Task: Add the industry in the profile information "IT System Design Services".
Action: Mouse moved to (738, 82)
Screenshot: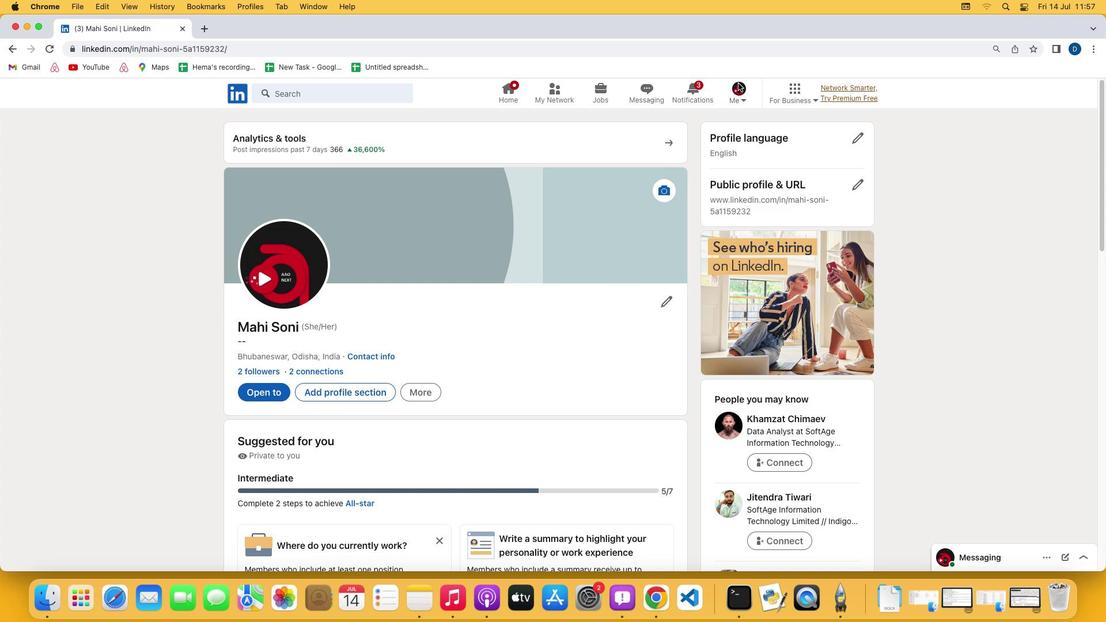 
Action: Mouse pressed left at (738, 82)
Screenshot: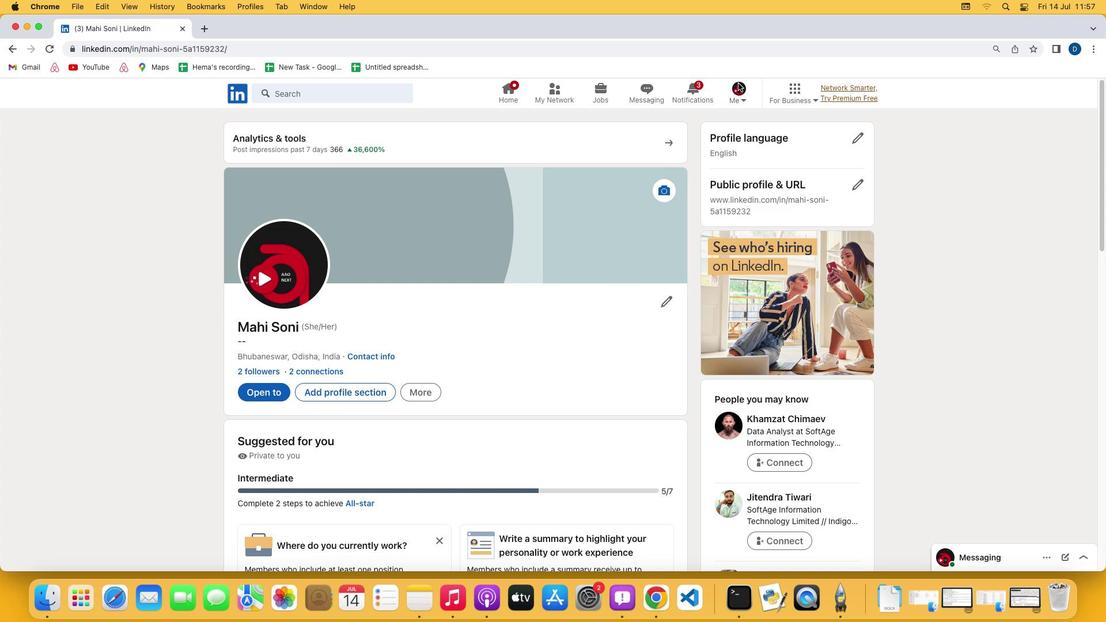 
Action: Mouse pressed left at (738, 82)
Screenshot: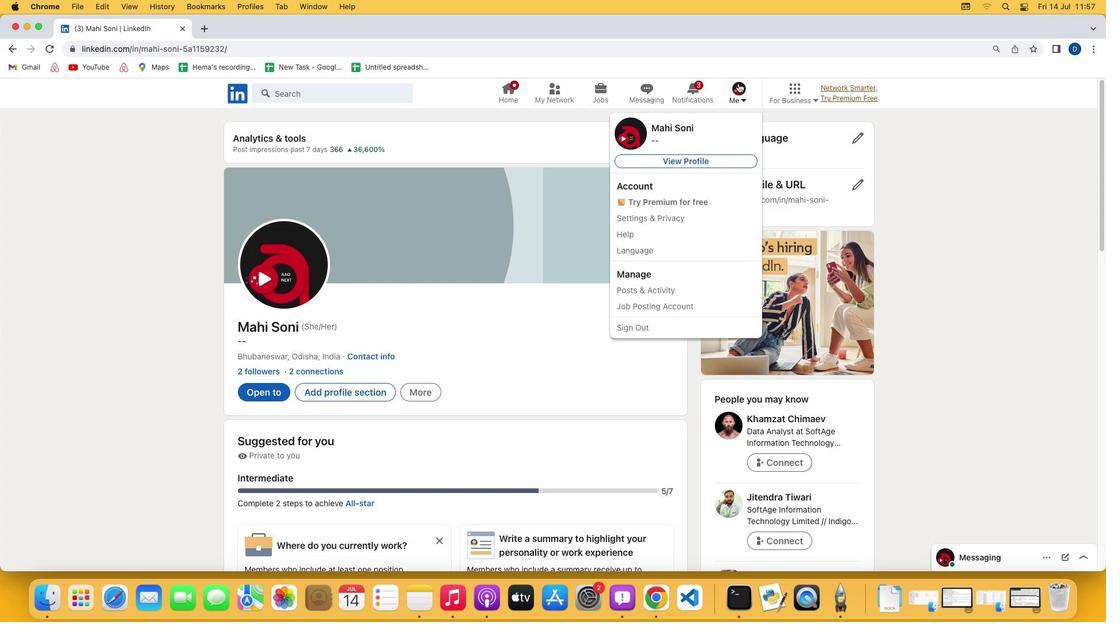 
Action: Mouse pressed left at (738, 82)
Screenshot: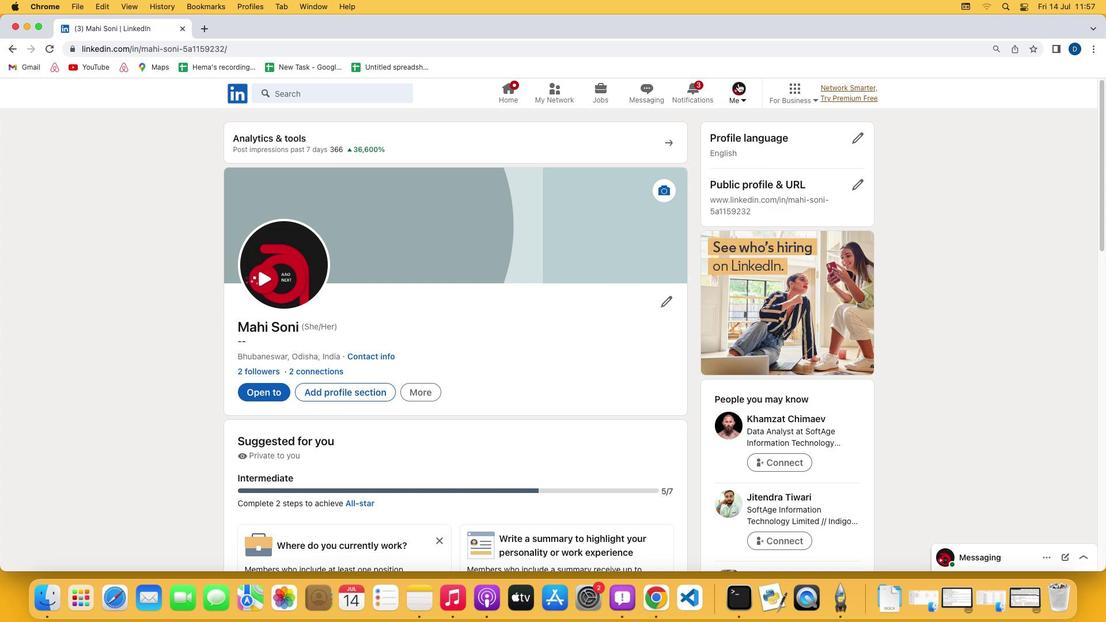 
Action: Mouse moved to (643, 218)
Screenshot: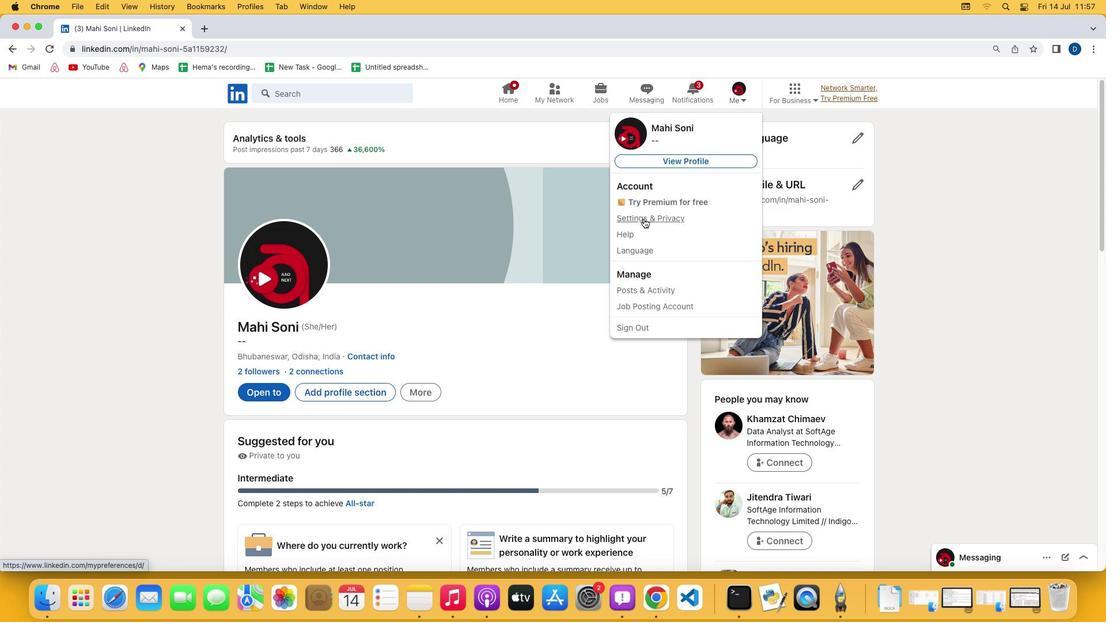 
Action: Mouse pressed left at (643, 218)
Screenshot: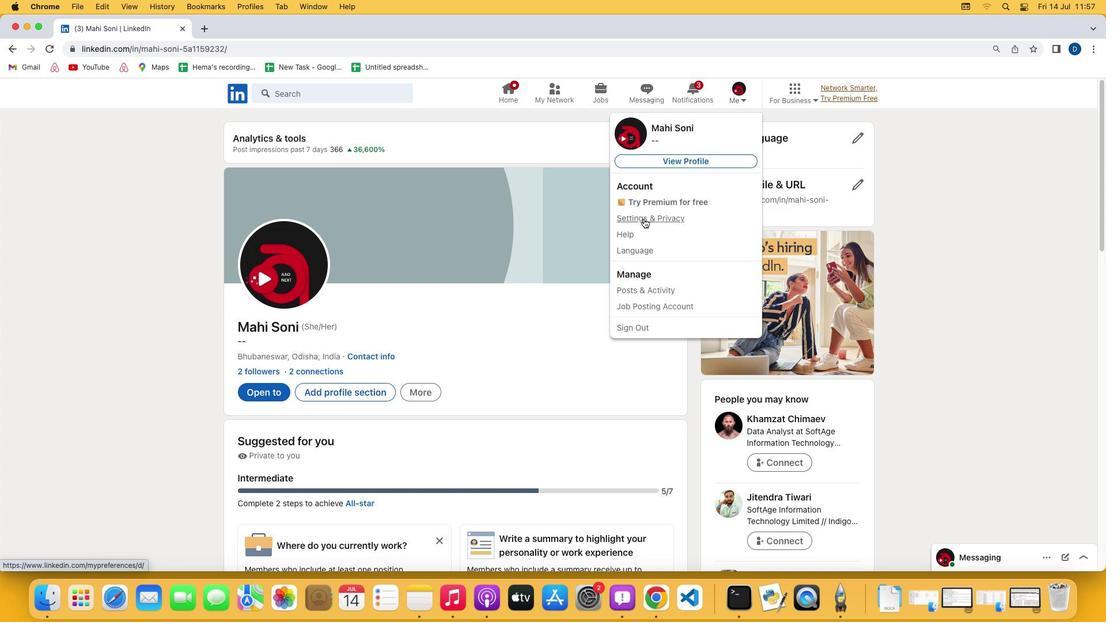 
Action: Mouse moved to (638, 162)
Screenshot: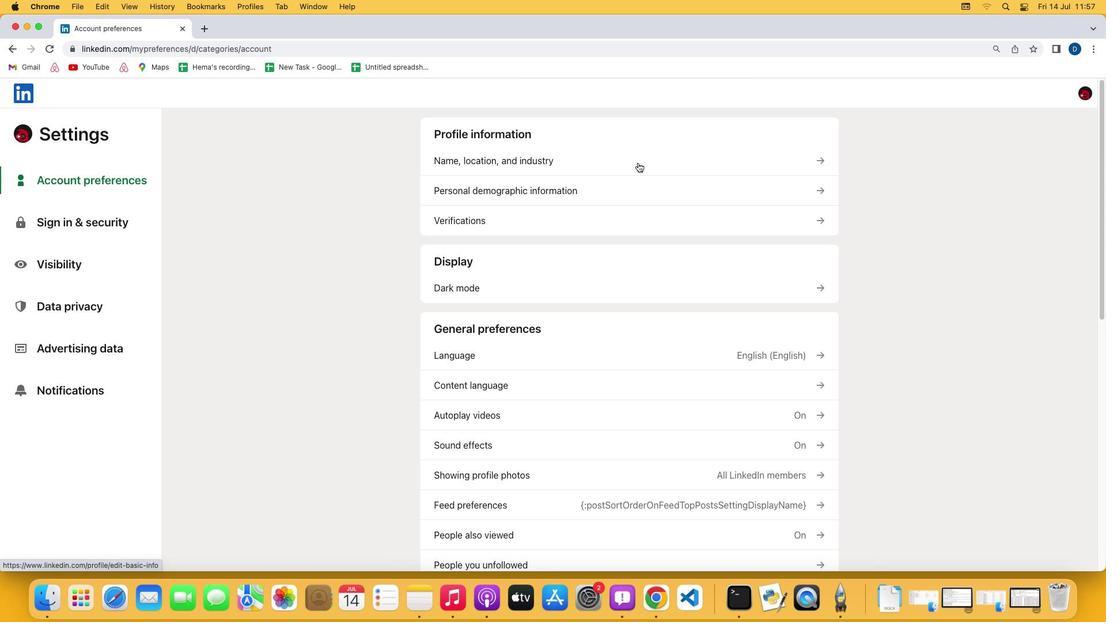 
Action: Mouse pressed left at (638, 162)
Screenshot: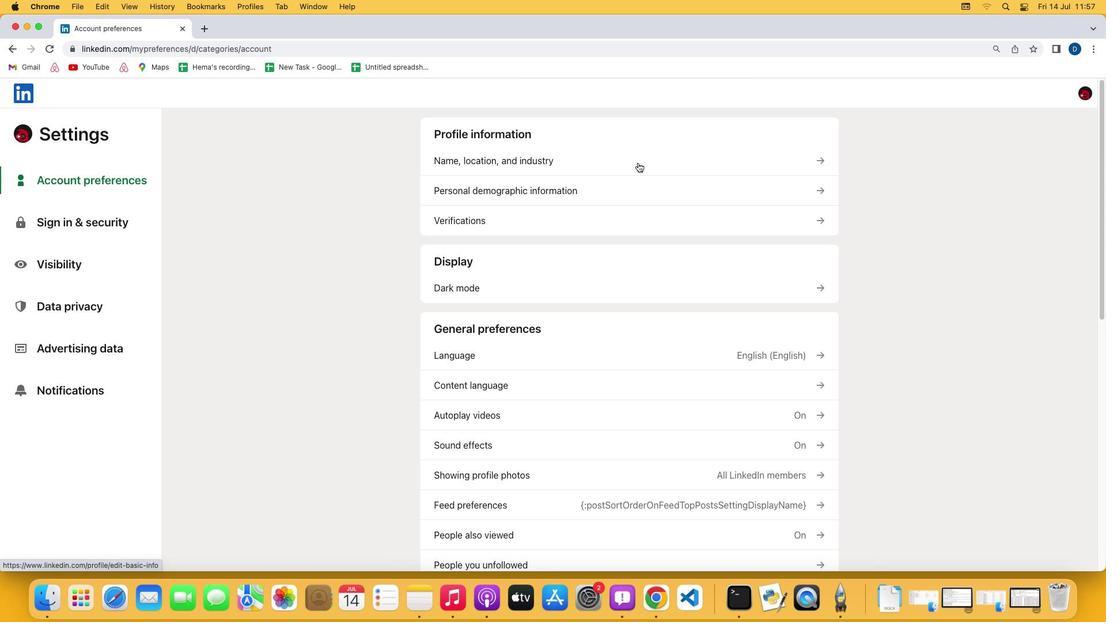 
Action: Mouse moved to (530, 161)
Screenshot: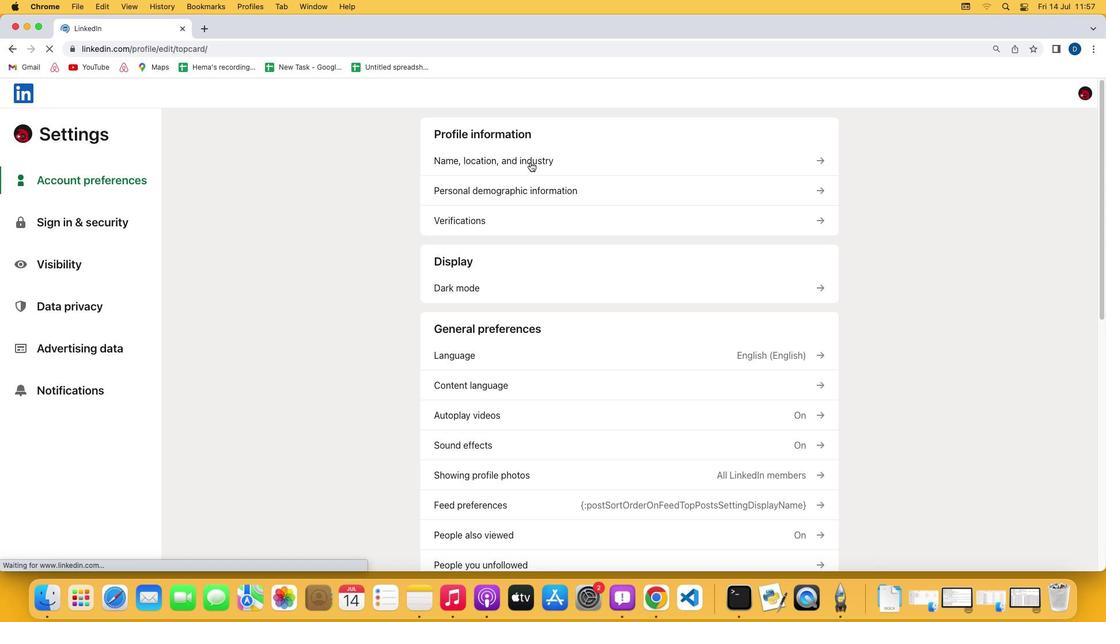 
Action: Mouse pressed left at (530, 161)
Screenshot: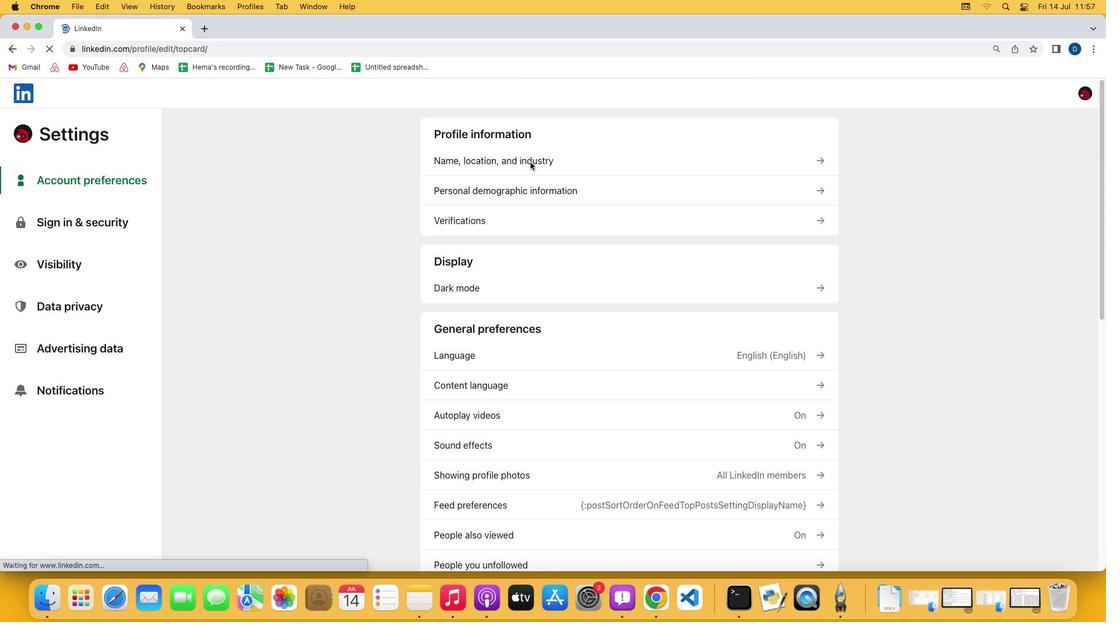 
Action: Mouse moved to (517, 343)
Screenshot: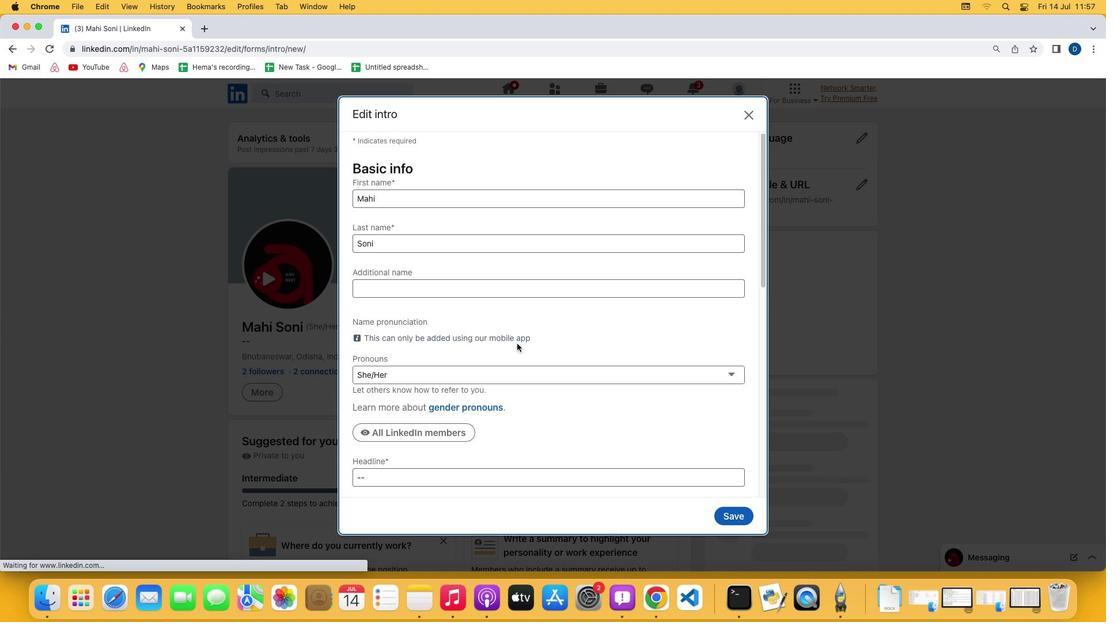 
Action: Mouse scrolled (517, 343) with delta (0, 0)
Screenshot: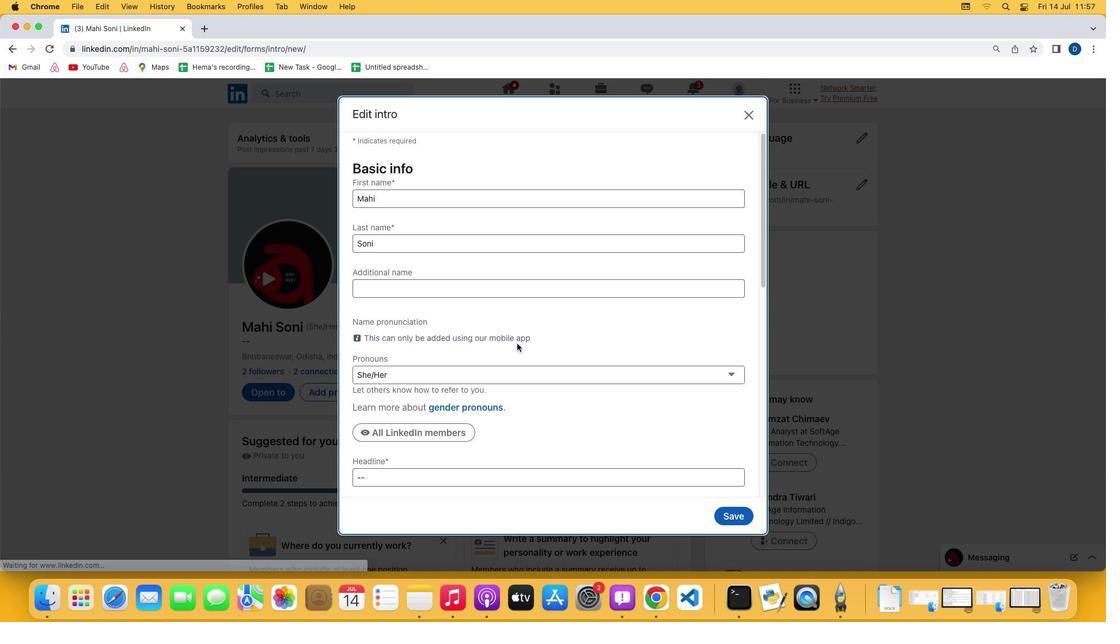 
Action: Mouse scrolled (517, 343) with delta (0, 0)
Screenshot: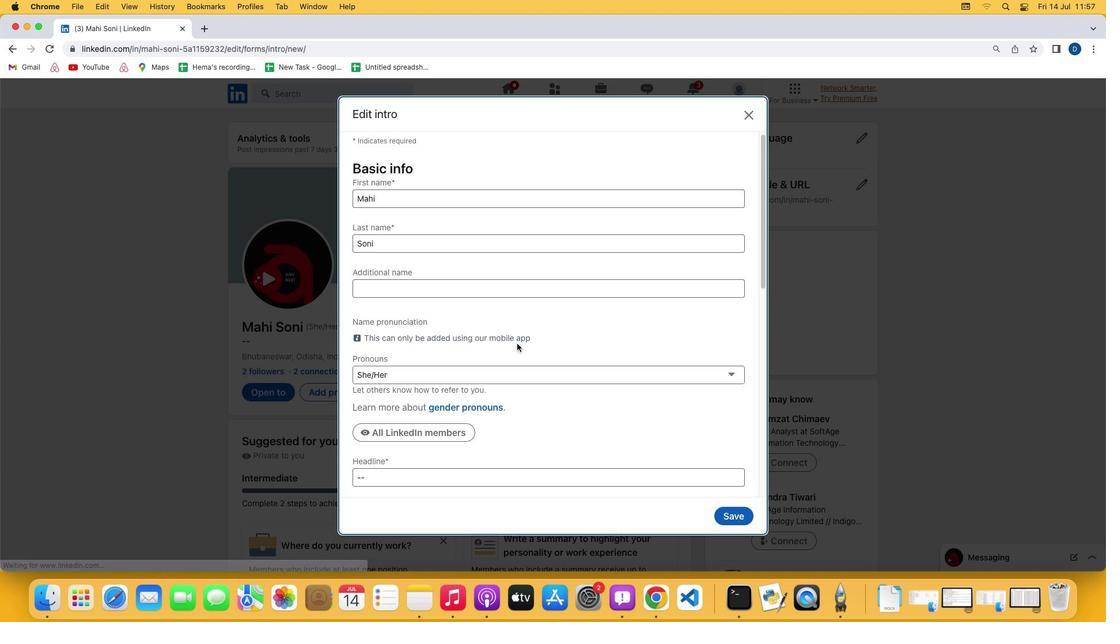 
Action: Mouse scrolled (517, 343) with delta (0, -1)
Screenshot: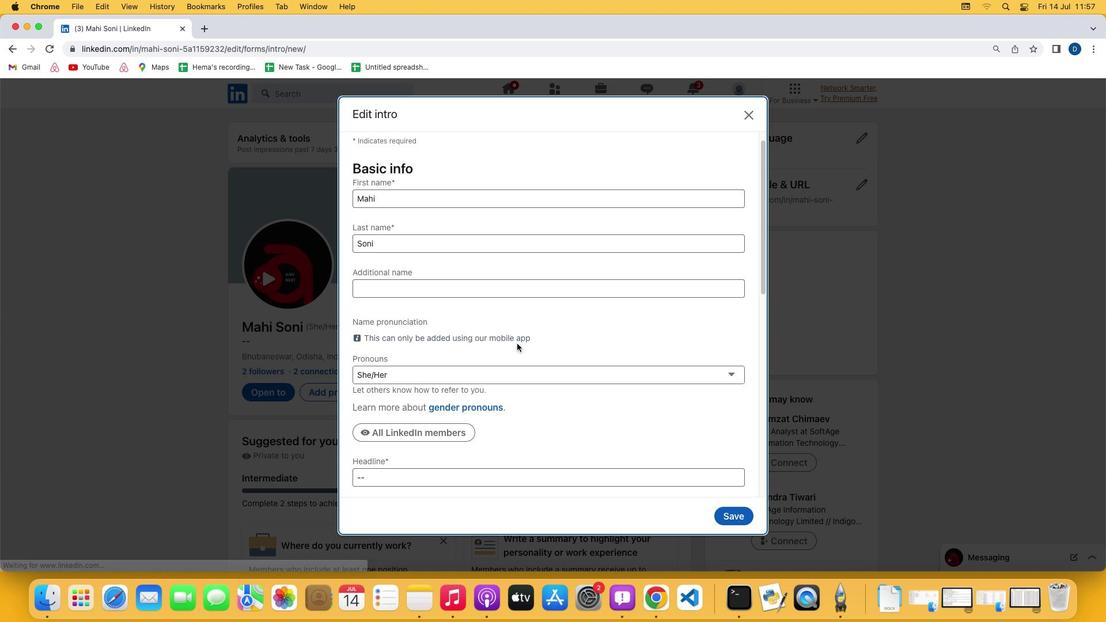 
Action: Mouse scrolled (517, 343) with delta (0, -2)
Screenshot: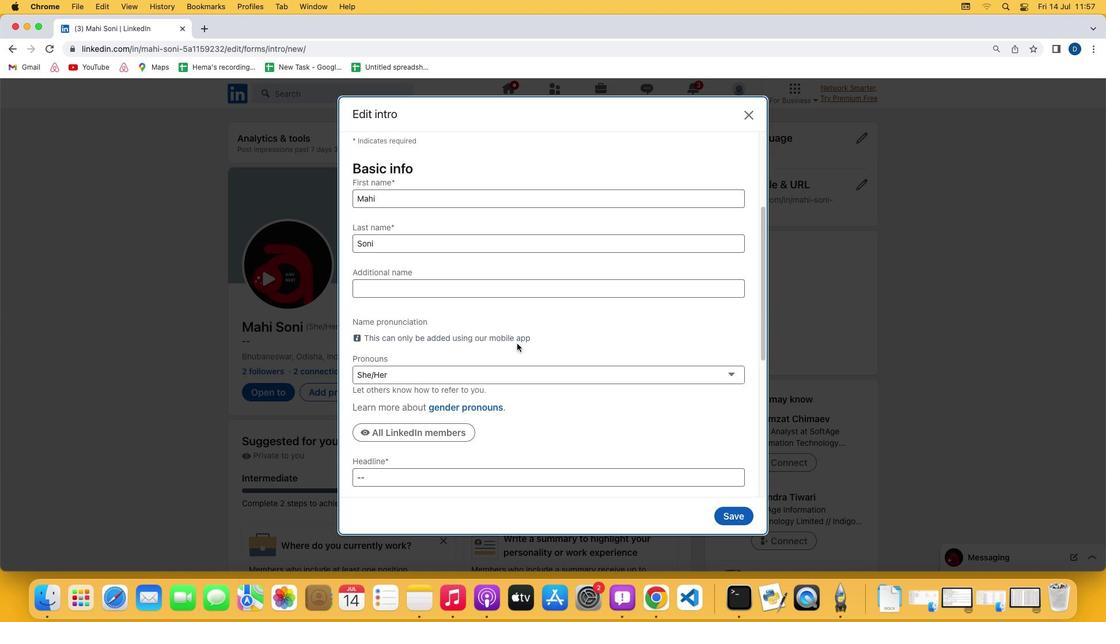 
Action: Mouse moved to (518, 343)
Screenshot: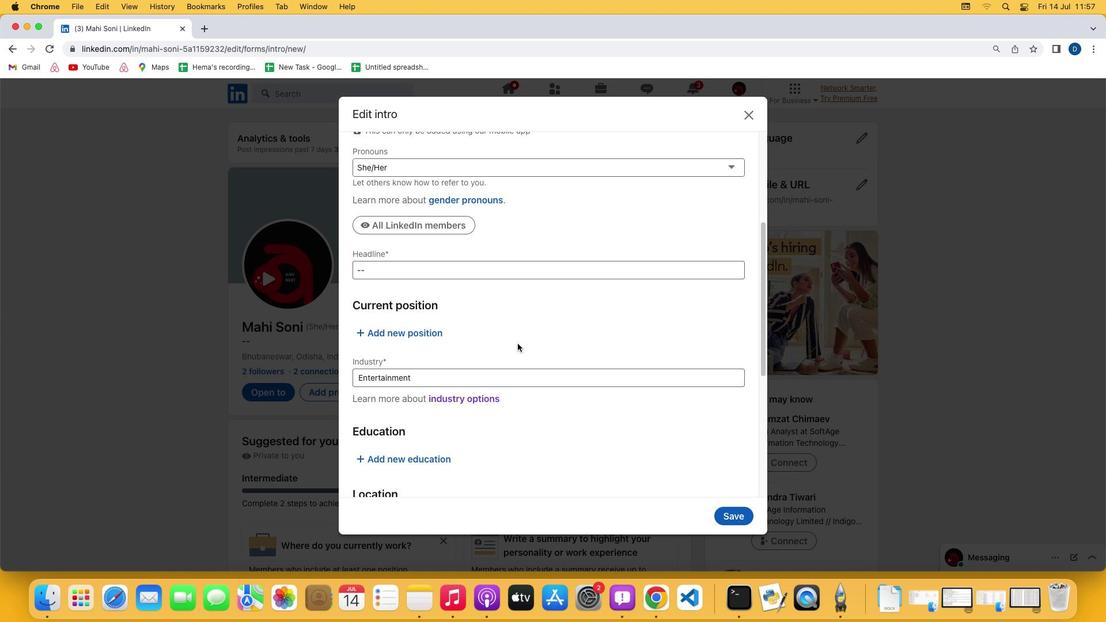 
Action: Mouse scrolled (518, 343) with delta (0, 0)
Screenshot: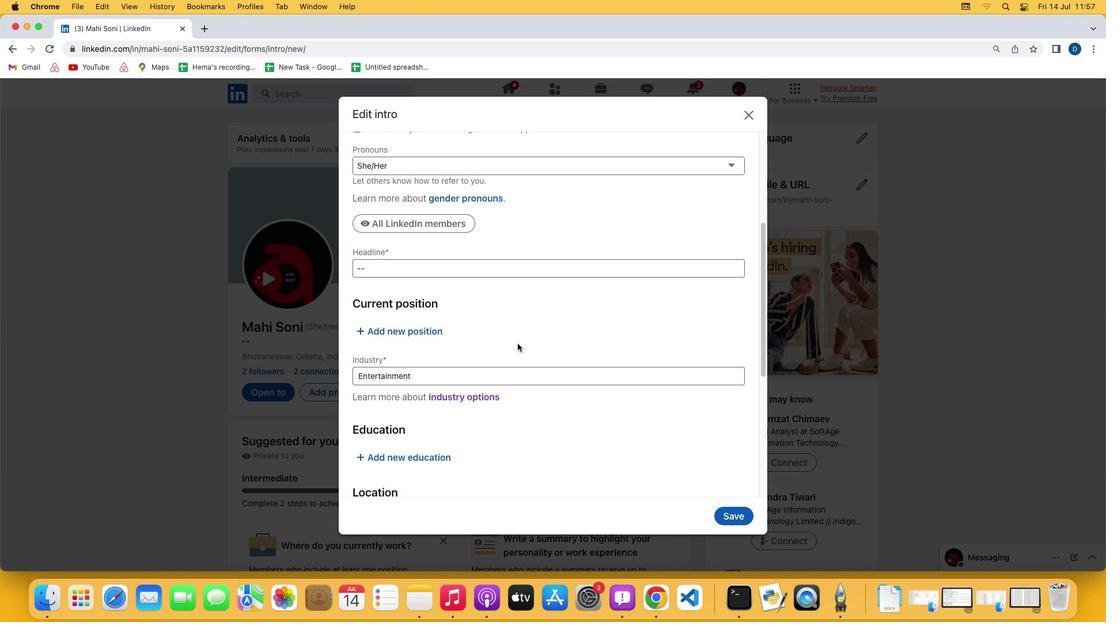 
Action: Mouse scrolled (518, 343) with delta (0, 0)
Screenshot: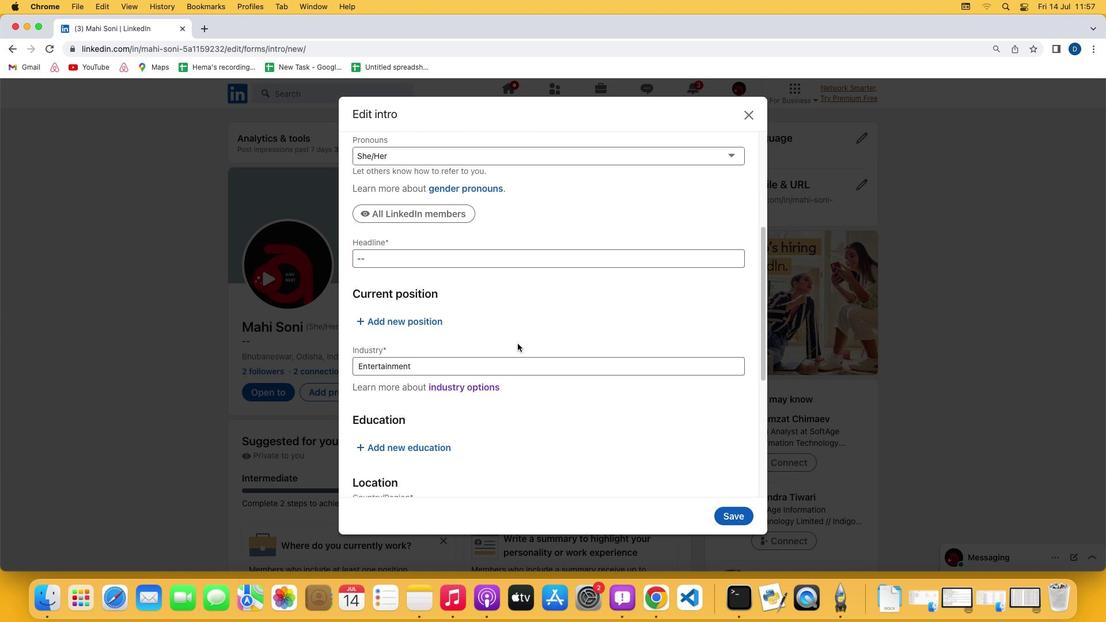 
Action: Mouse scrolled (518, 343) with delta (0, -1)
Screenshot: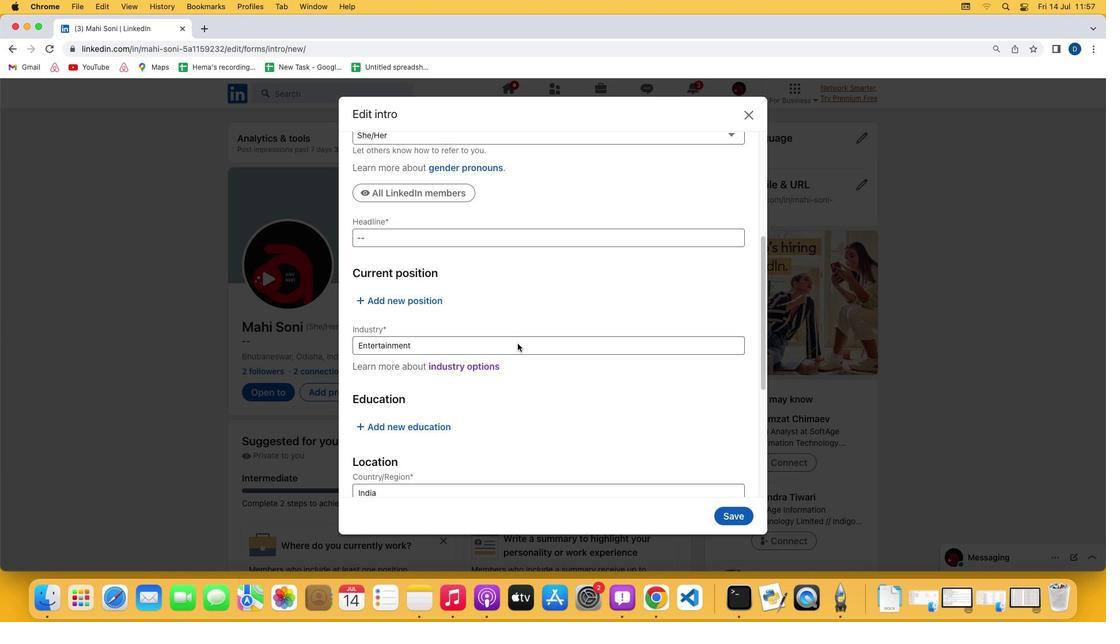 
Action: Mouse moved to (424, 283)
Screenshot: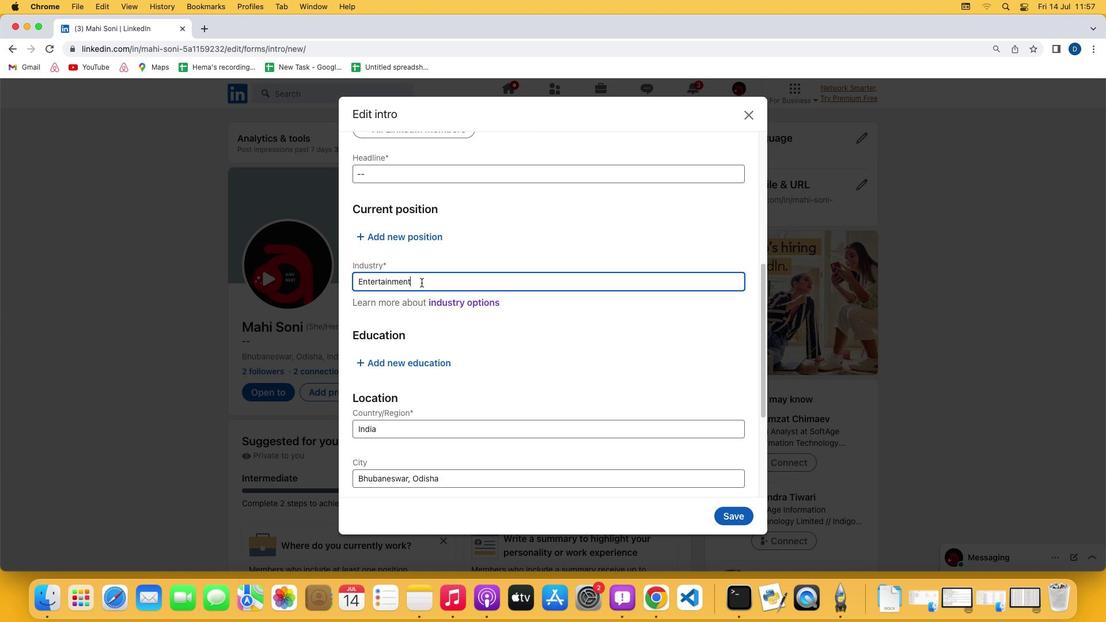 
Action: Mouse pressed left at (424, 283)
Screenshot: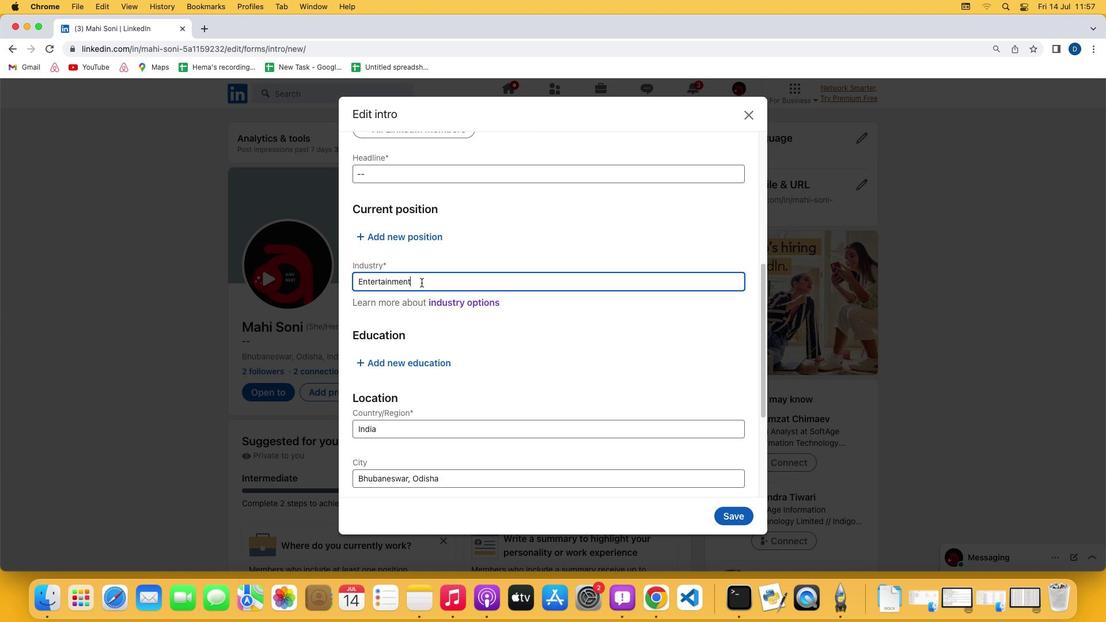 
Action: Mouse moved to (344, 285)
Screenshot: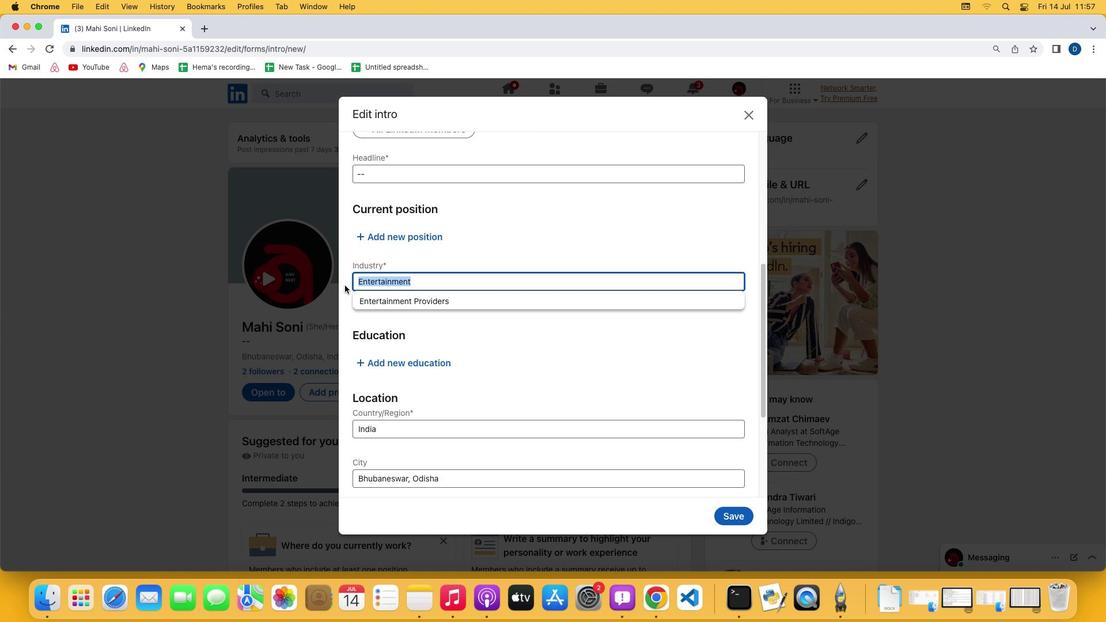 
Action: Key pressed Key.shift'I''T'Key.spaceKey.shift'S''y''s''t''e''m'Key.spaceKey.shiftKey.shift'D''e'
Screenshot: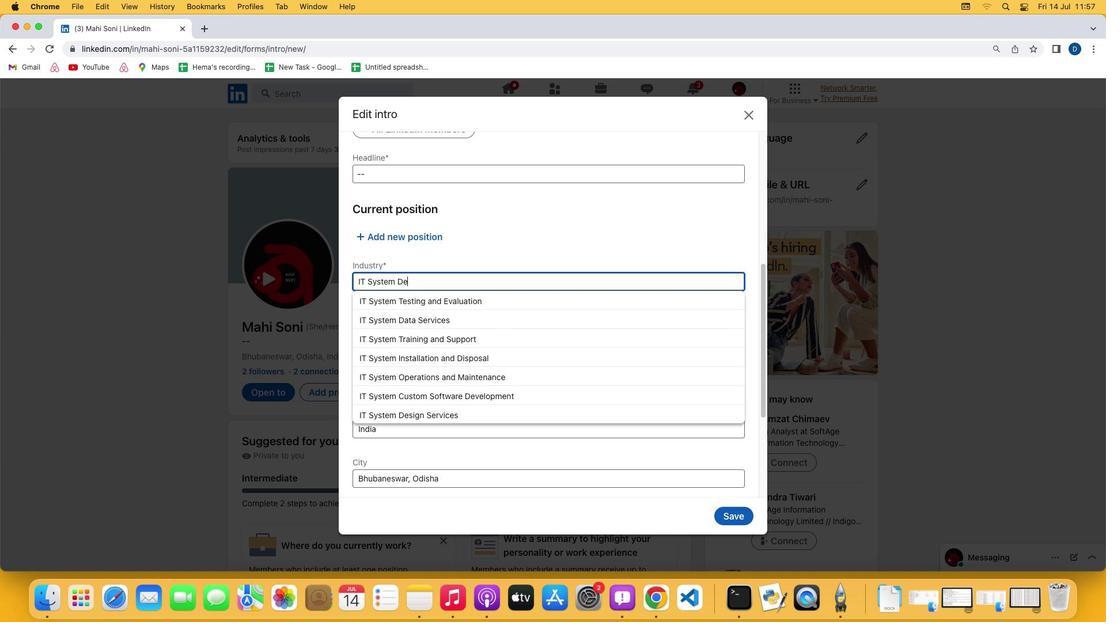 
Action: Mouse moved to (405, 324)
Screenshot: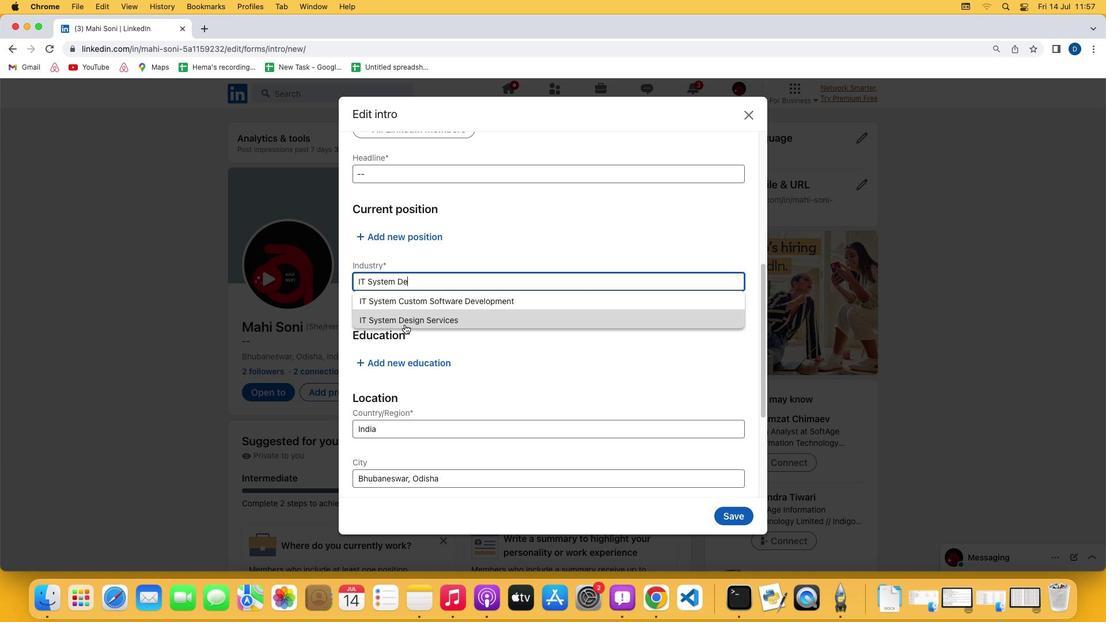 
Action: Mouse pressed left at (405, 324)
Screenshot: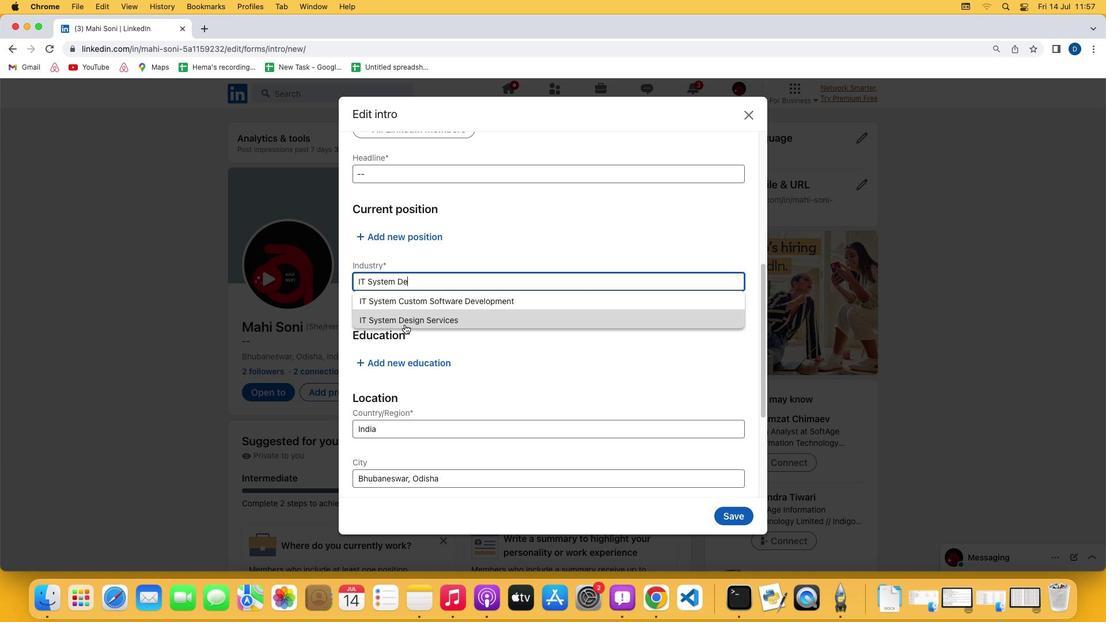 
